 Task: Look for products in the category "Cookies" from Rock N' Rolls only.
Action: Mouse moved to (797, 309)
Screenshot: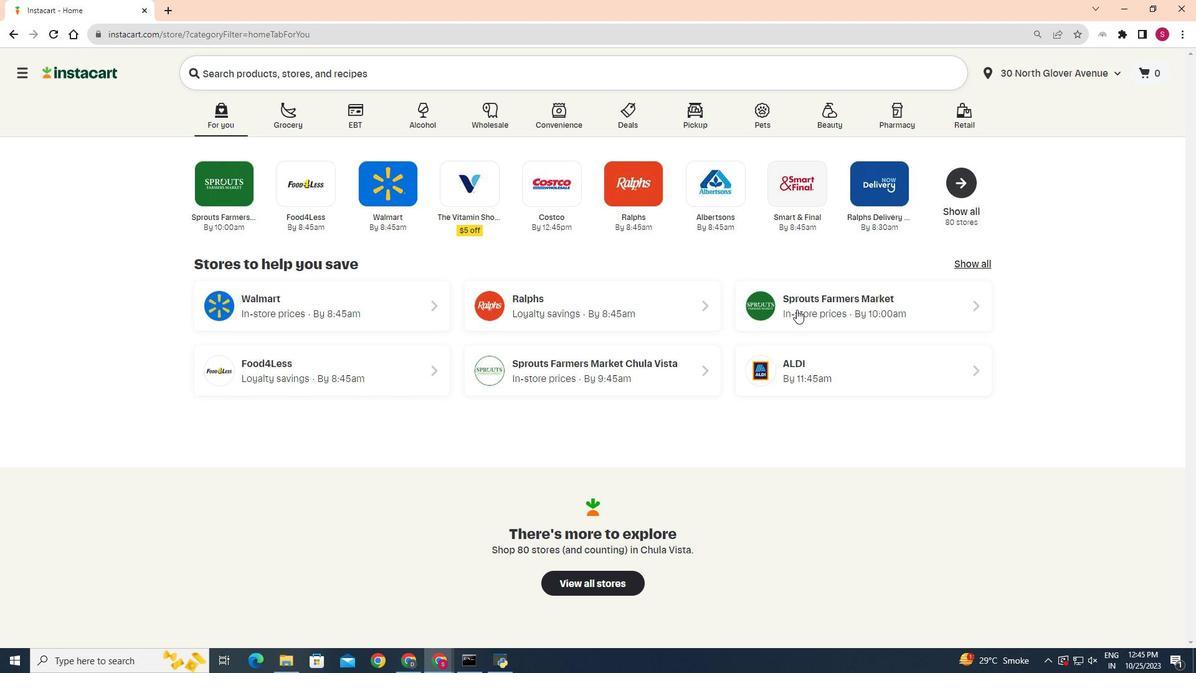 
Action: Mouse pressed left at (797, 309)
Screenshot: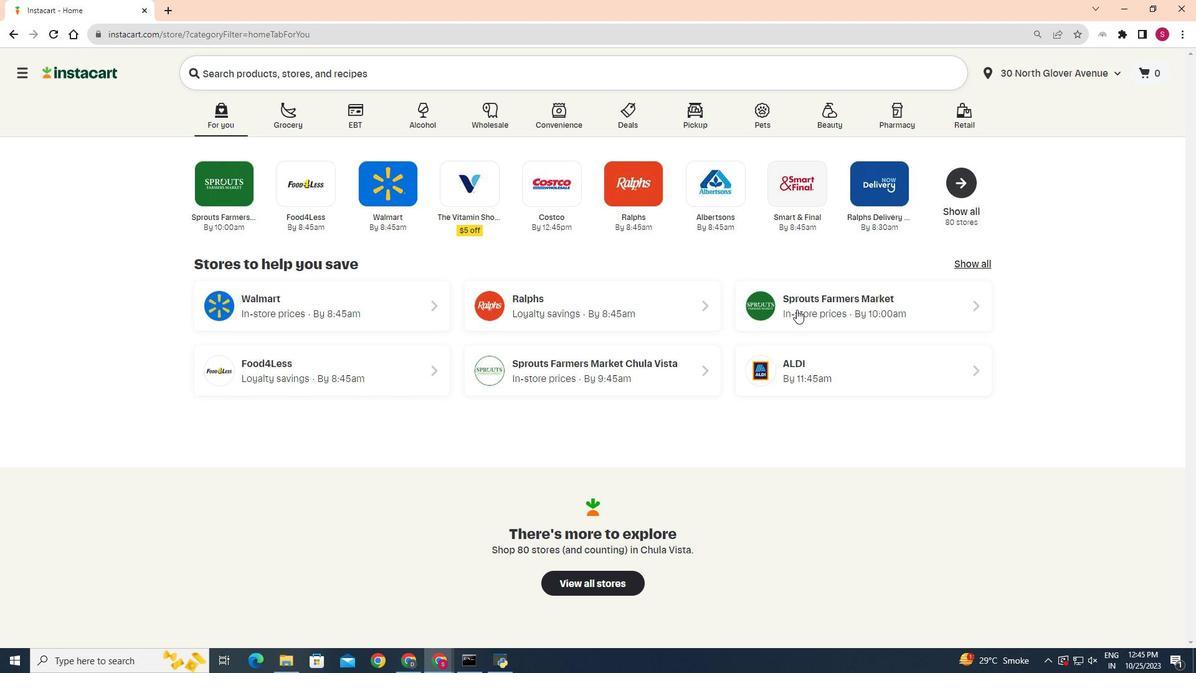 
Action: Mouse moved to (50, 538)
Screenshot: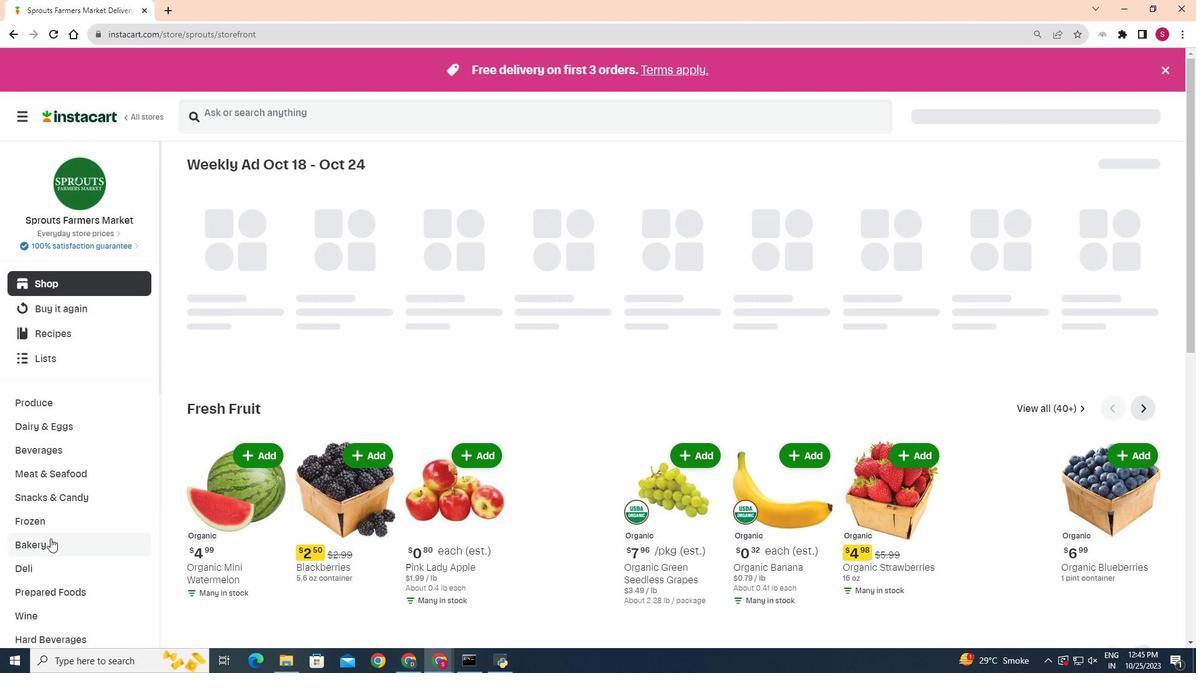 
Action: Mouse pressed left at (50, 538)
Screenshot: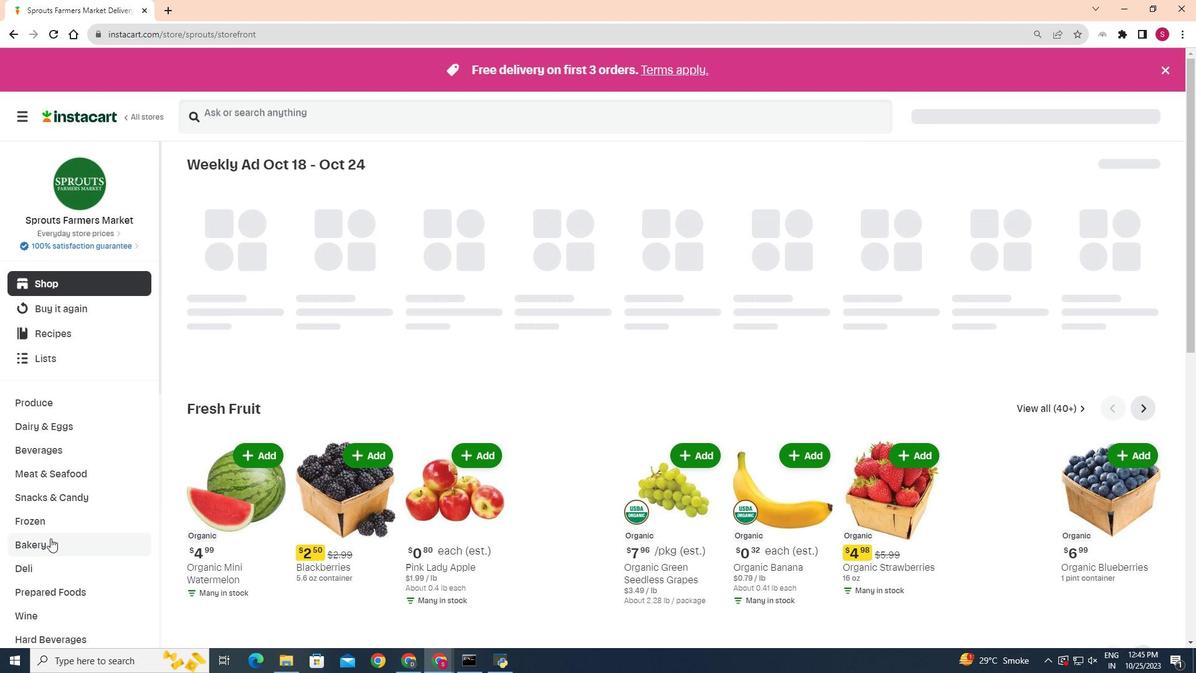 
Action: Mouse moved to (424, 189)
Screenshot: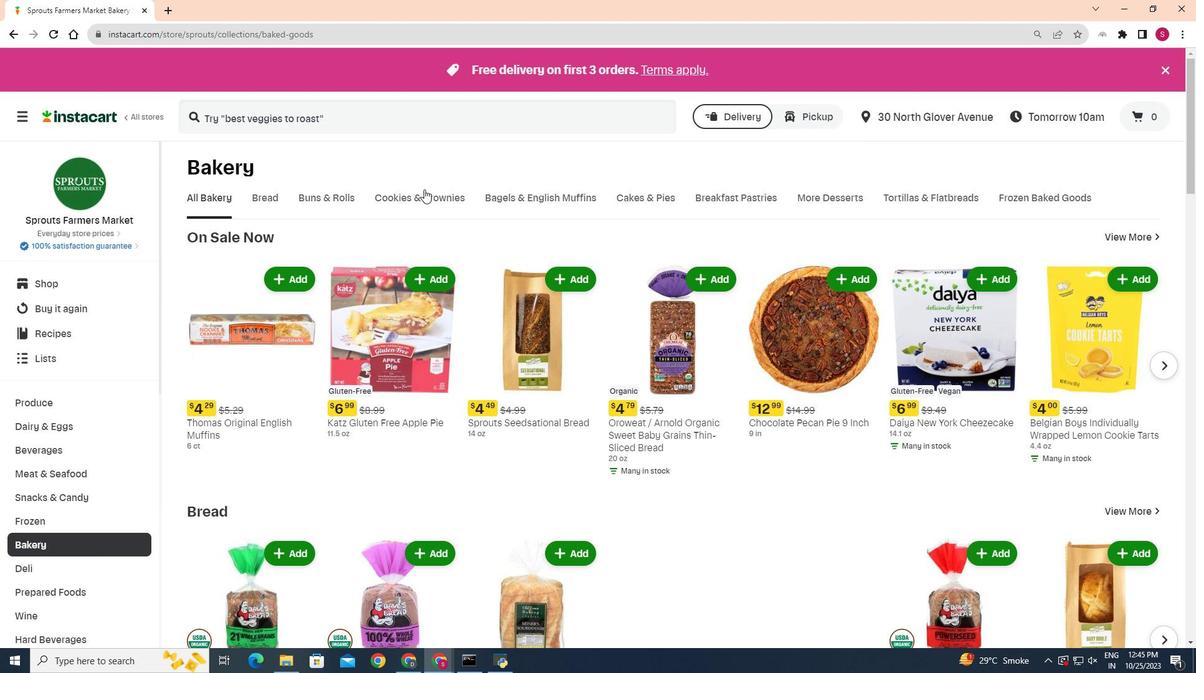 
Action: Mouse pressed left at (424, 189)
Screenshot: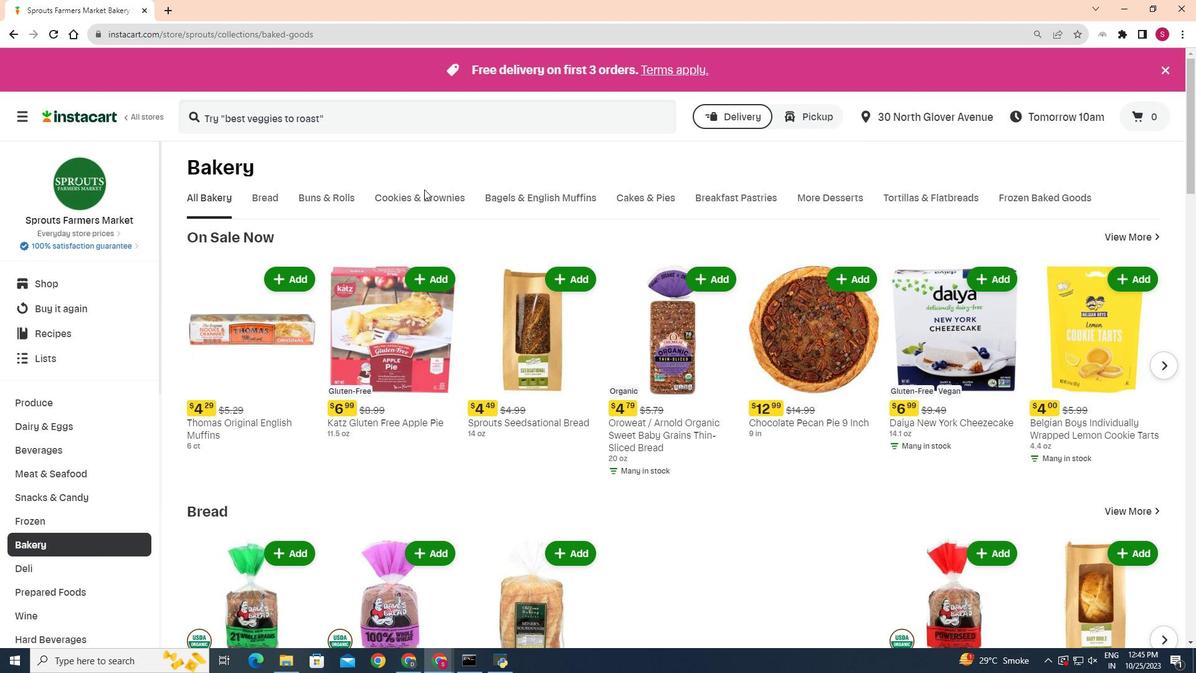 
Action: Mouse moved to (418, 196)
Screenshot: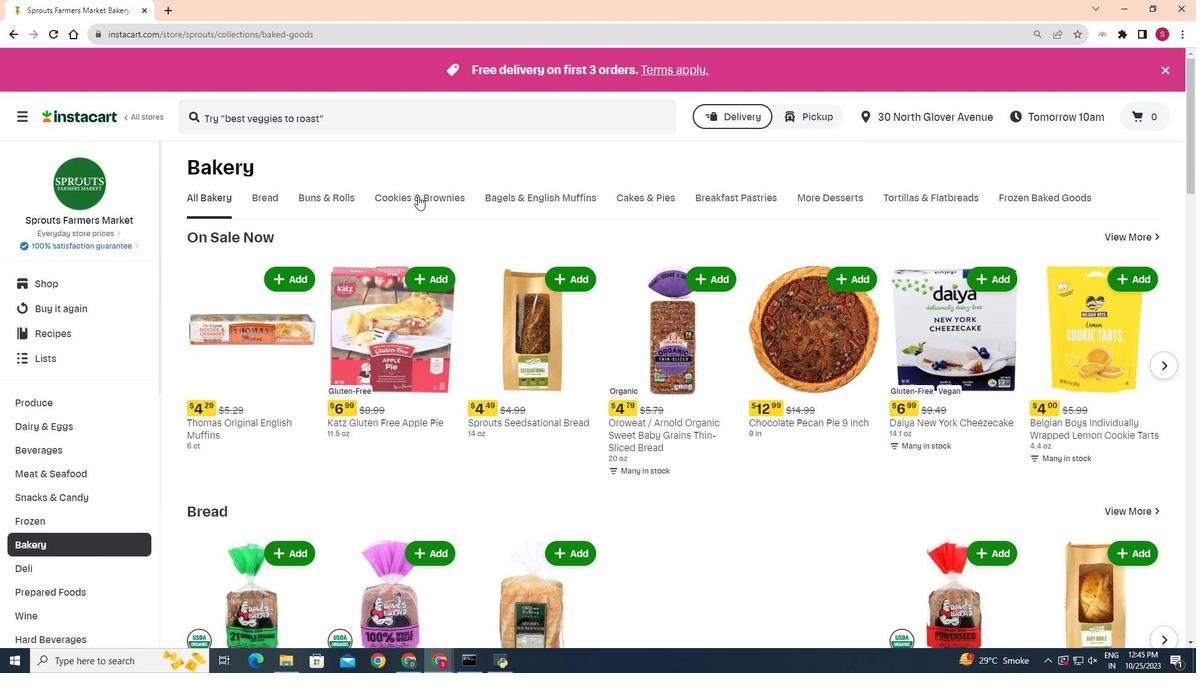 
Action: Mouse pressed left at (418, 196)
Screenshot: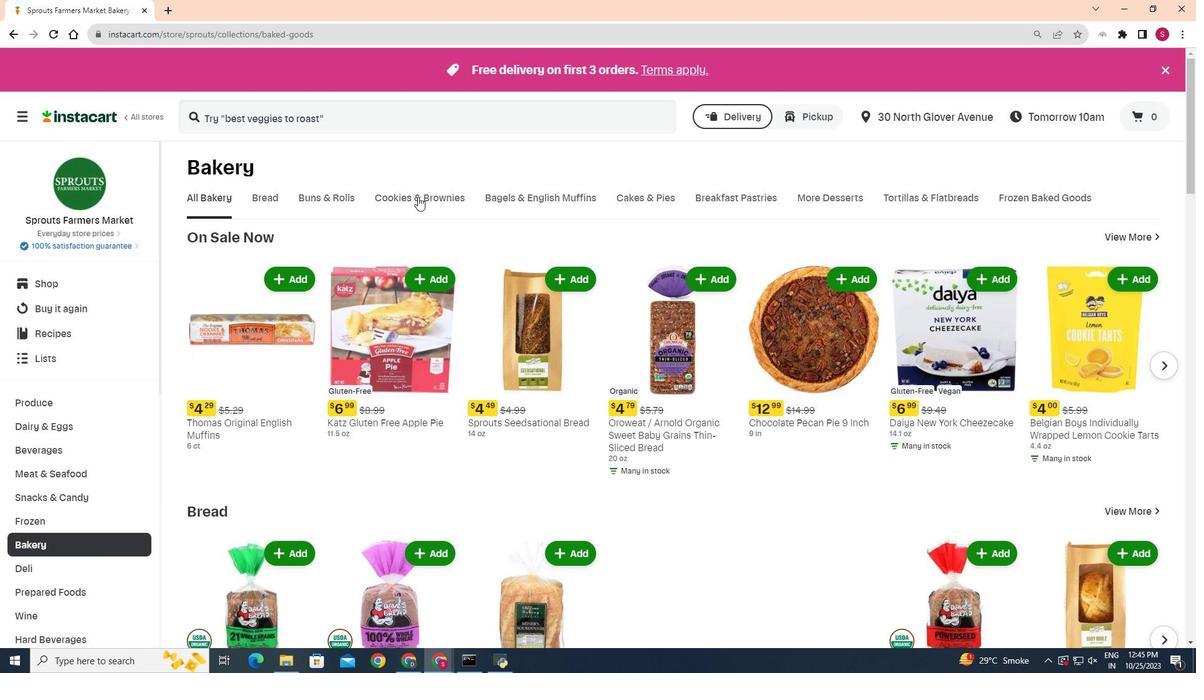 
Action: Mouse moved to (263, 259)
Screenshot: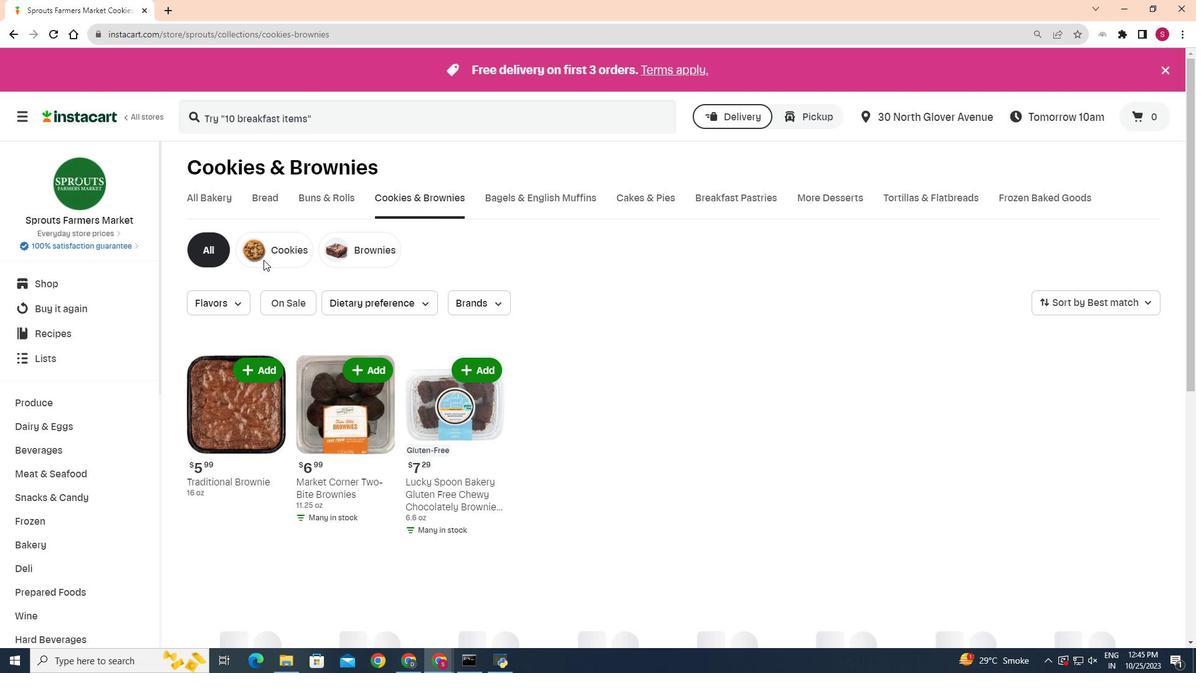 
Action: Mouse pressed left at (263, 259)
Screenshot: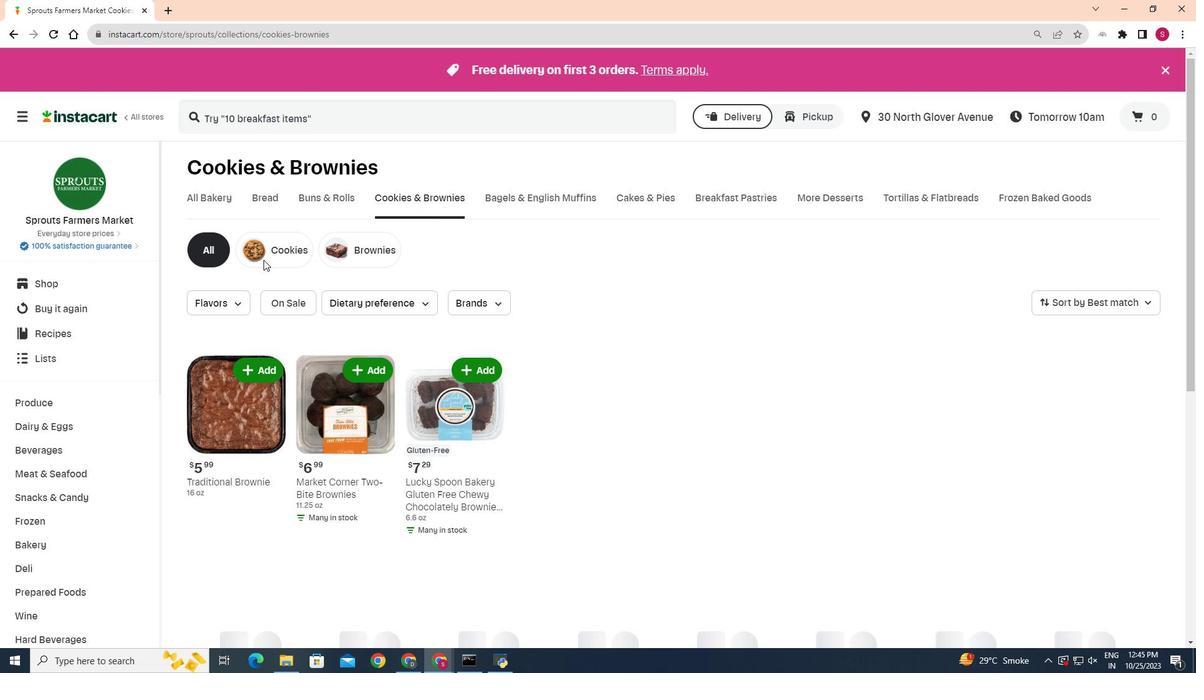 
Action: Mouse moved to (277, 246)
Screenshot: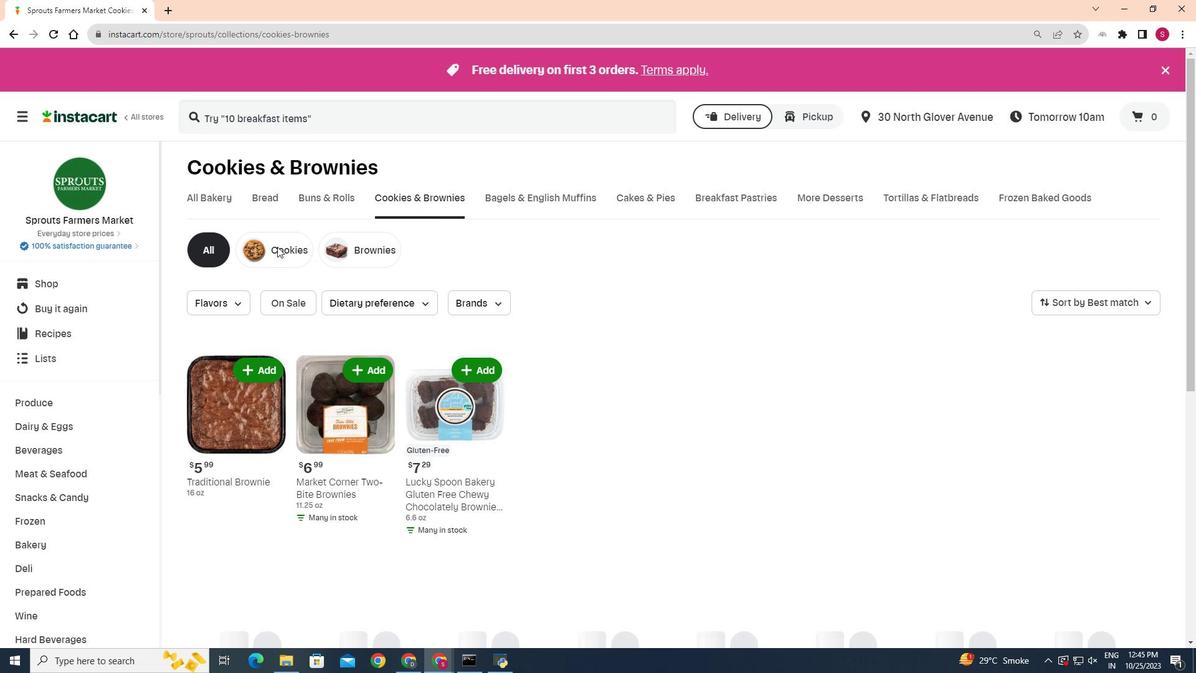 
Action: Mouse pressed left at (277, 246)
Screenshot: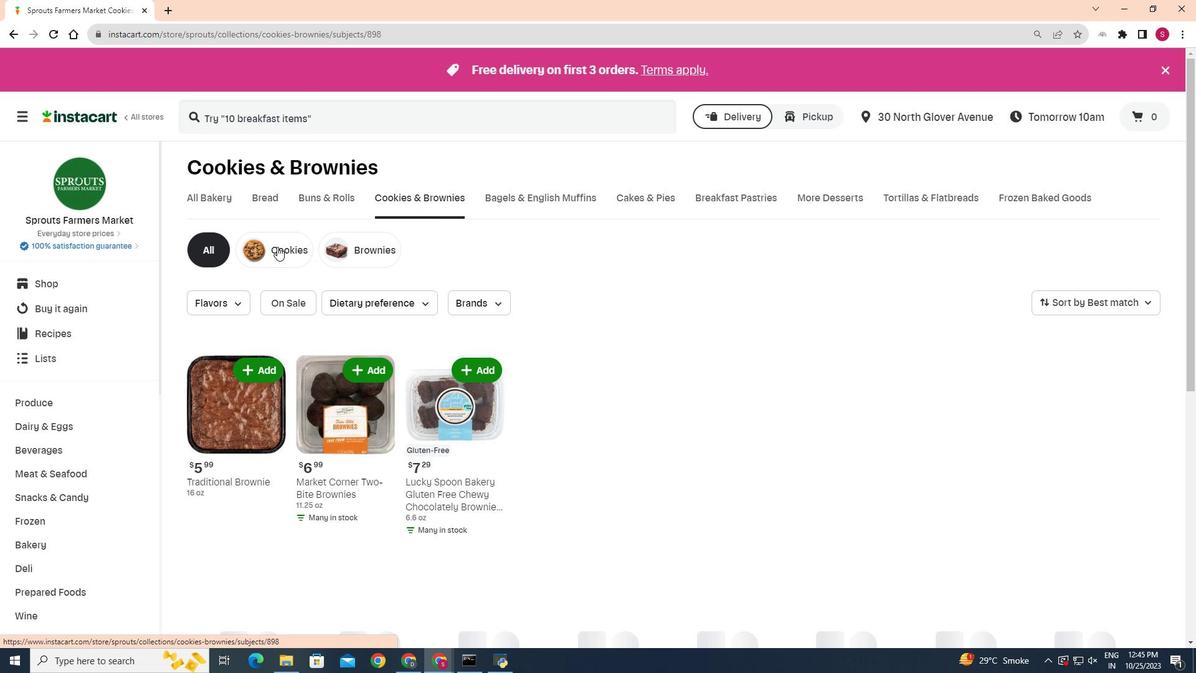 
Action: Mouse moved to (499, 302)
Screenshot: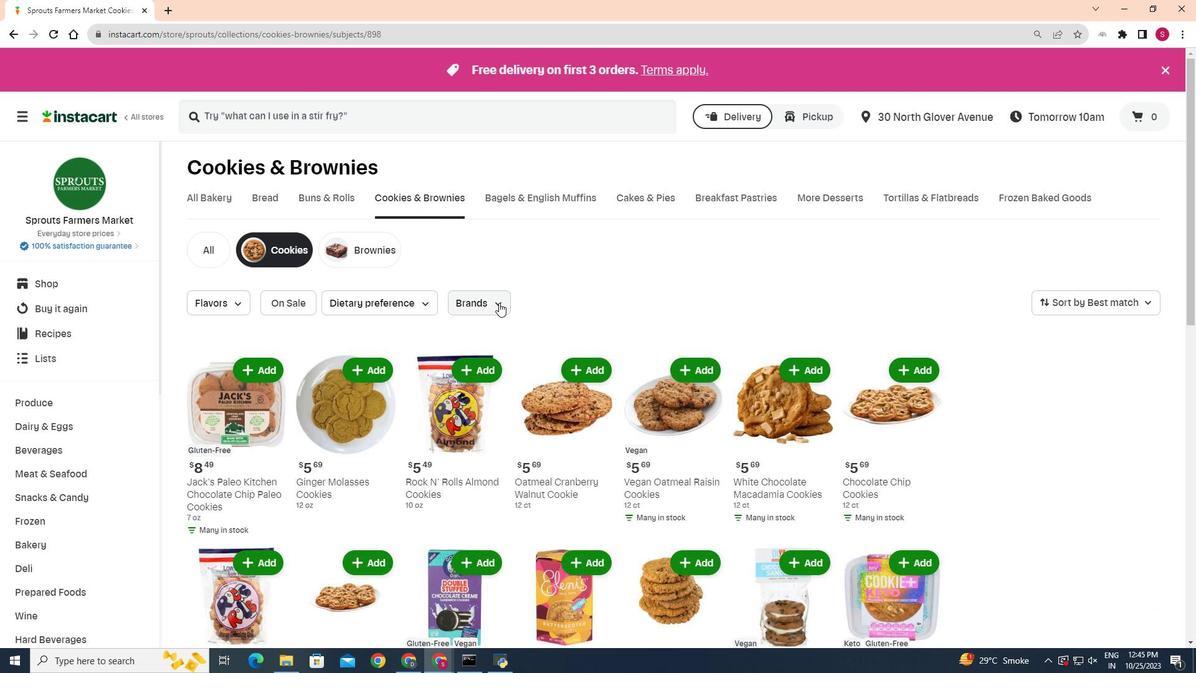 
Action: Mouse pressed left at (499, 302)
Screenshot: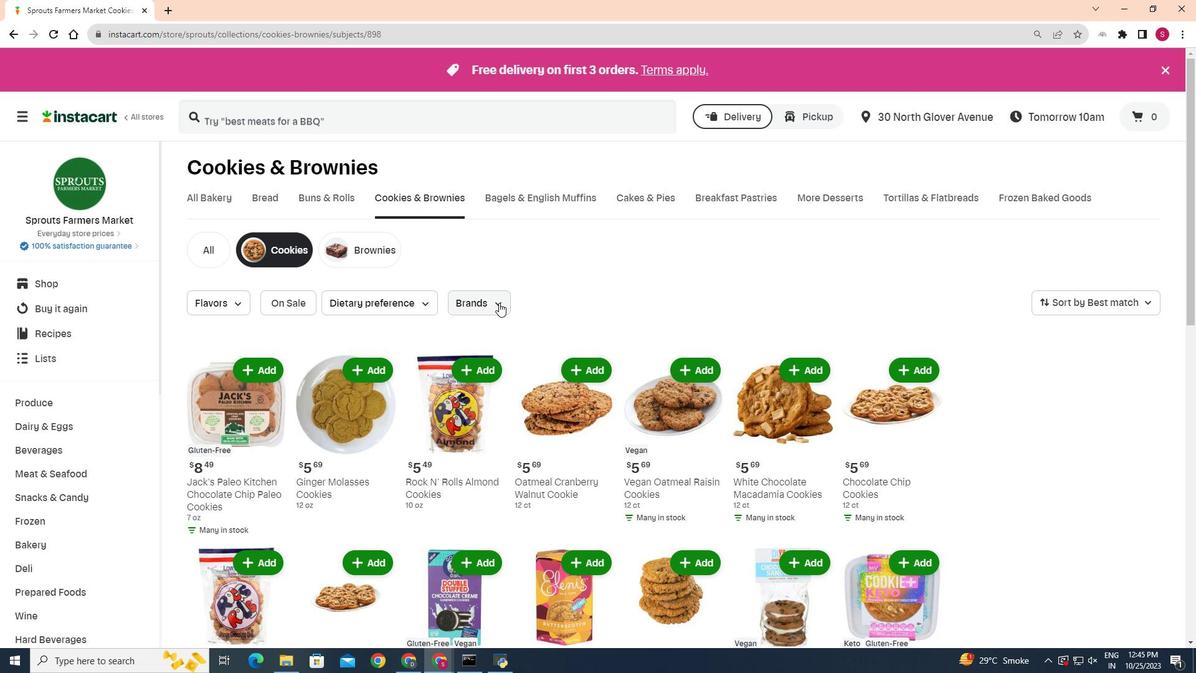 
Action: Mouse moved to (516, 367)
Screenshot: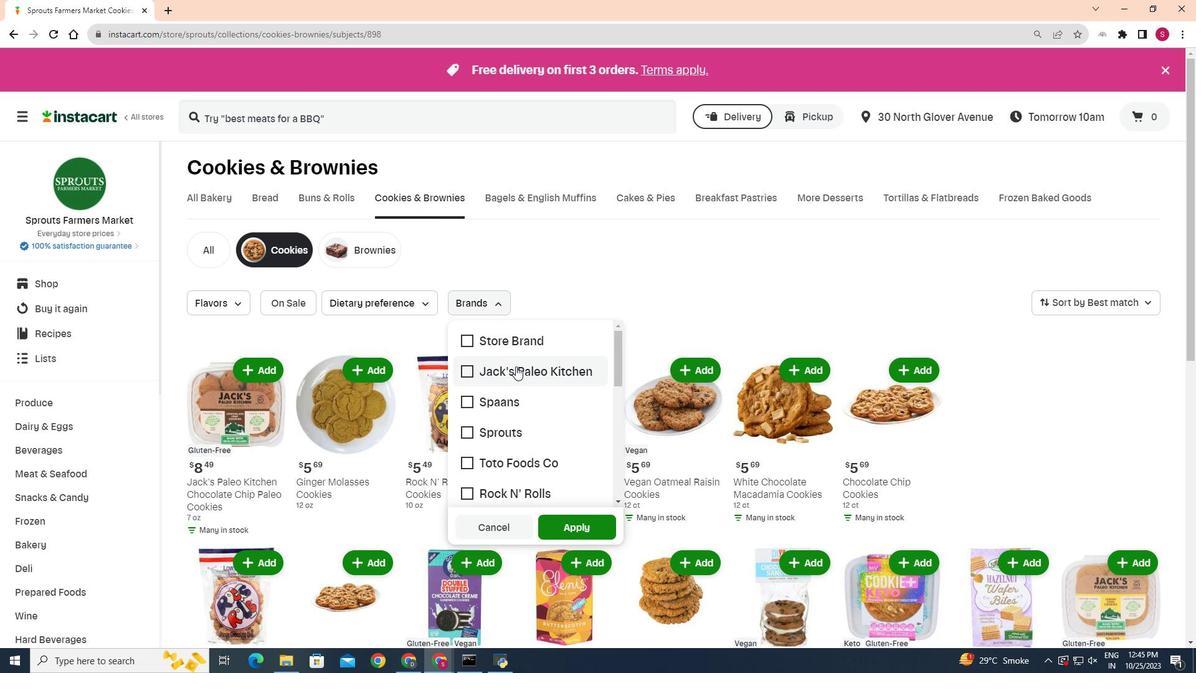 
Action: Mouse scrolled (516, 366) with delta (0, 0)
Screenshot: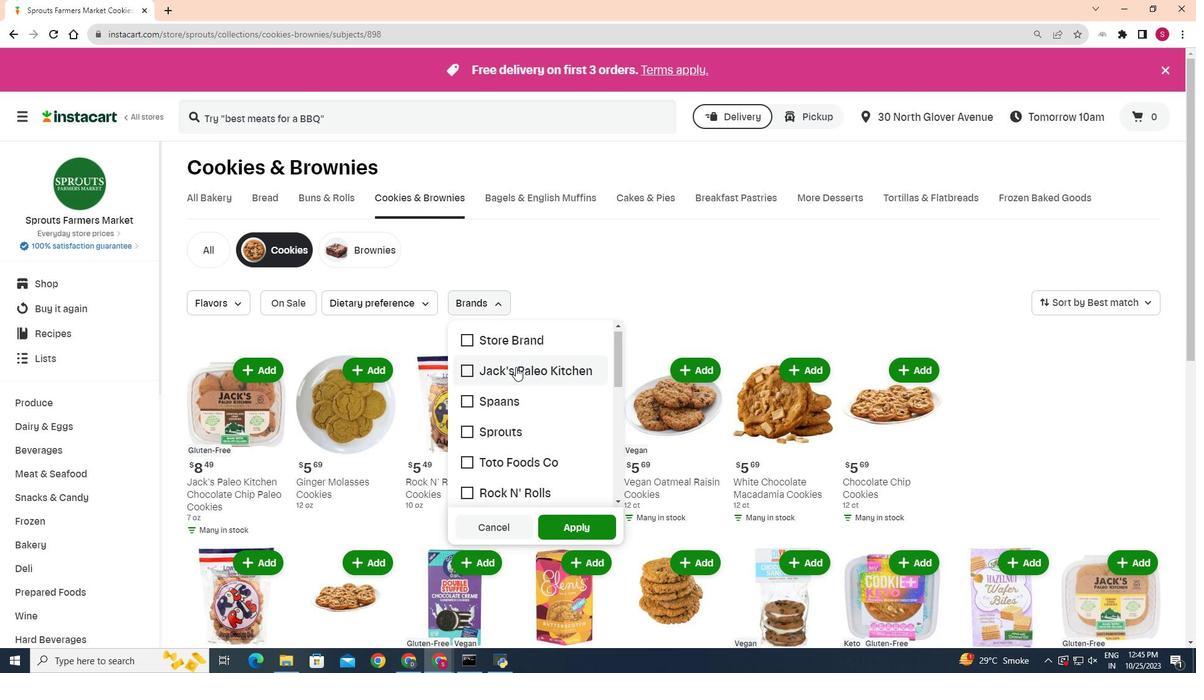 
Action: Mouse moved to (468, 420)
Screenshot: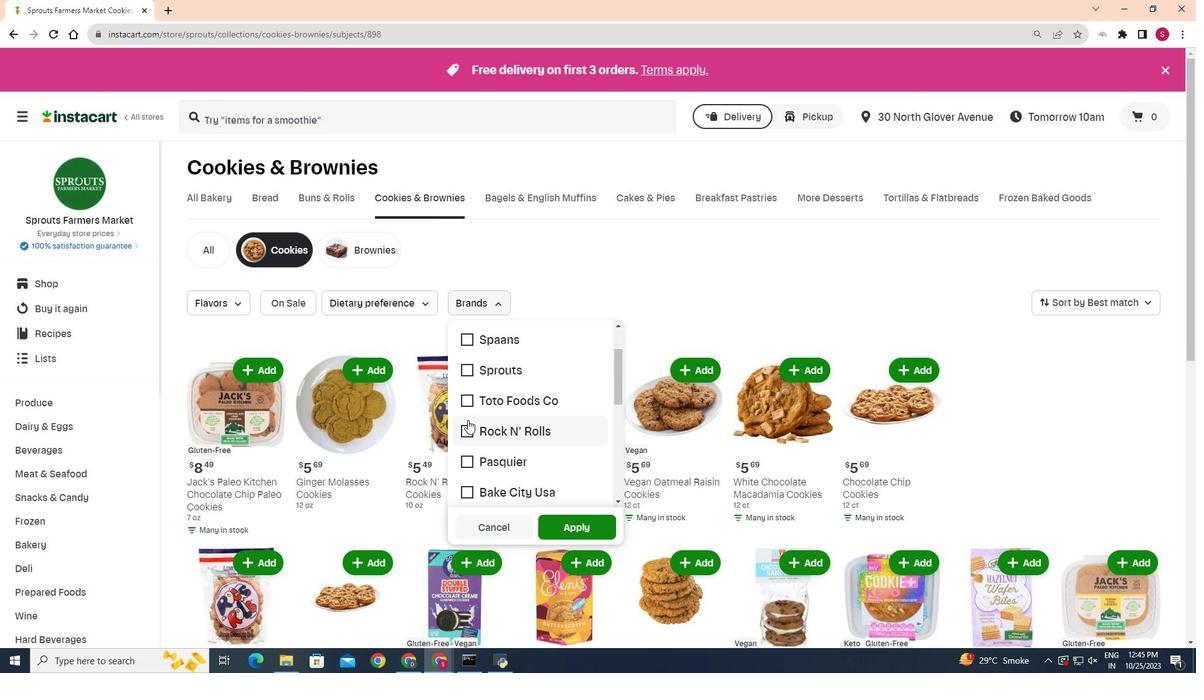 
Action: Mouse pressed left at (468, 420)
Screenshot: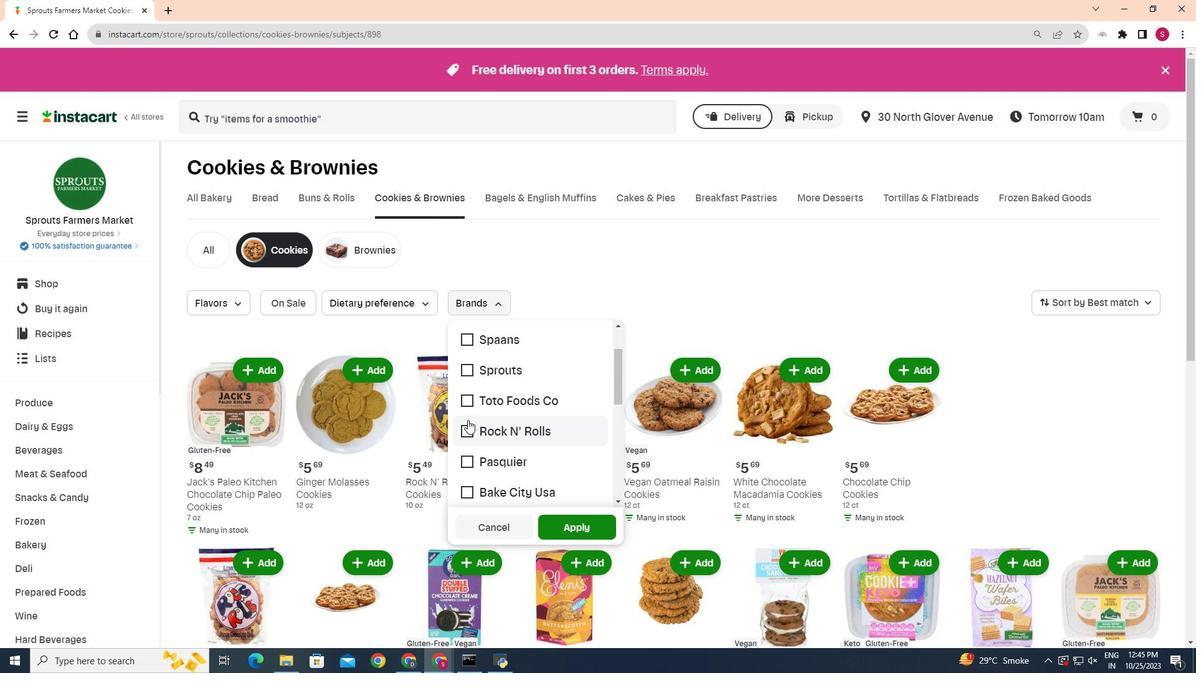 
Action: Mouse moved to (580, 525)
Screenshot: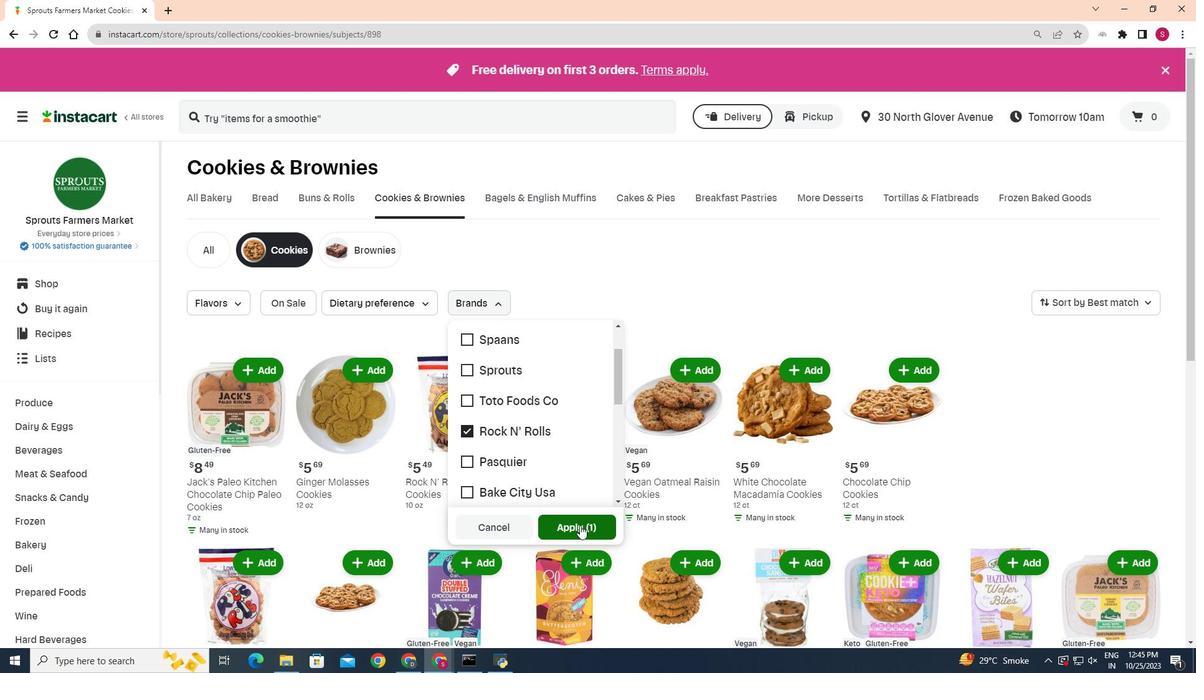 
Action: Mouse pressed left at (580, 525)
Screenshot: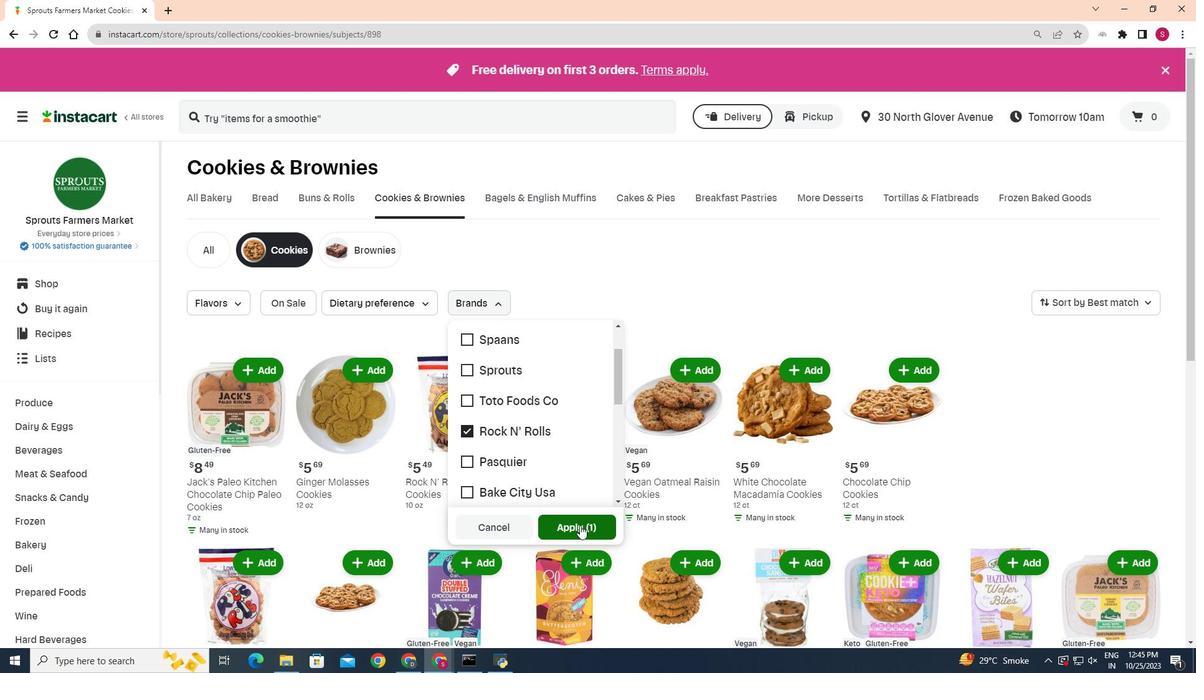
Action: Mouse moved to (653, 417)
Screenshot: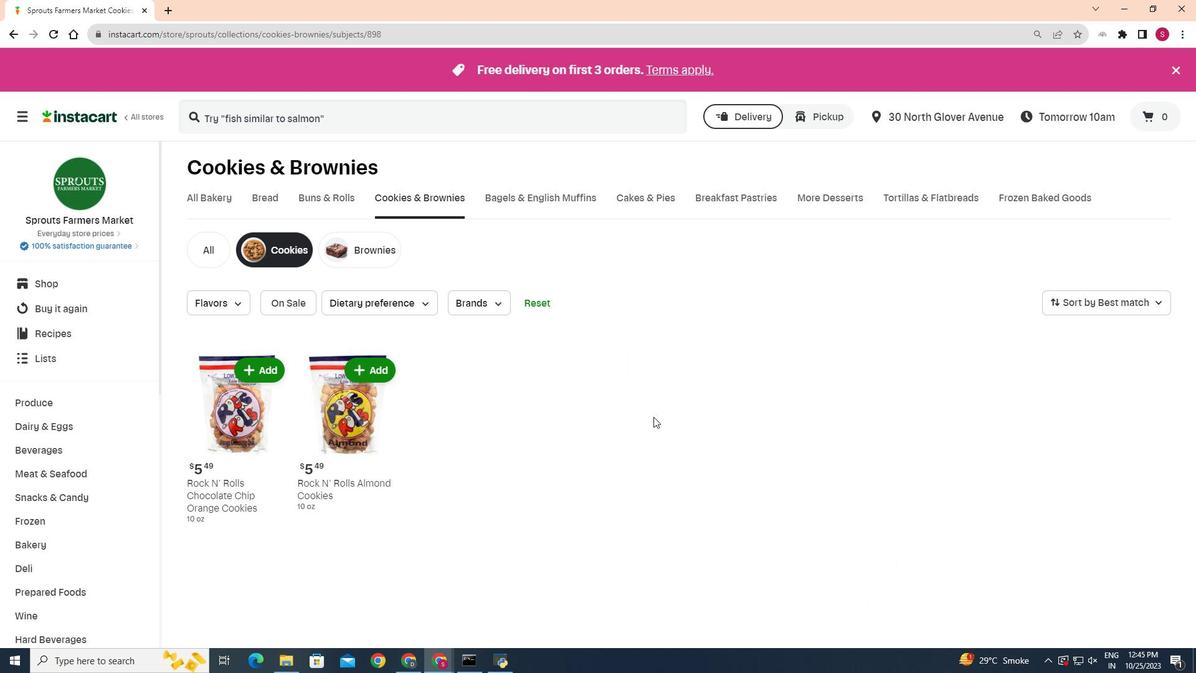 
